 Task: Look for properties with bathroom entrances wider than 32 inches (81 centimeters).
Action: Mouse moved to (606, 184)
Screenshot: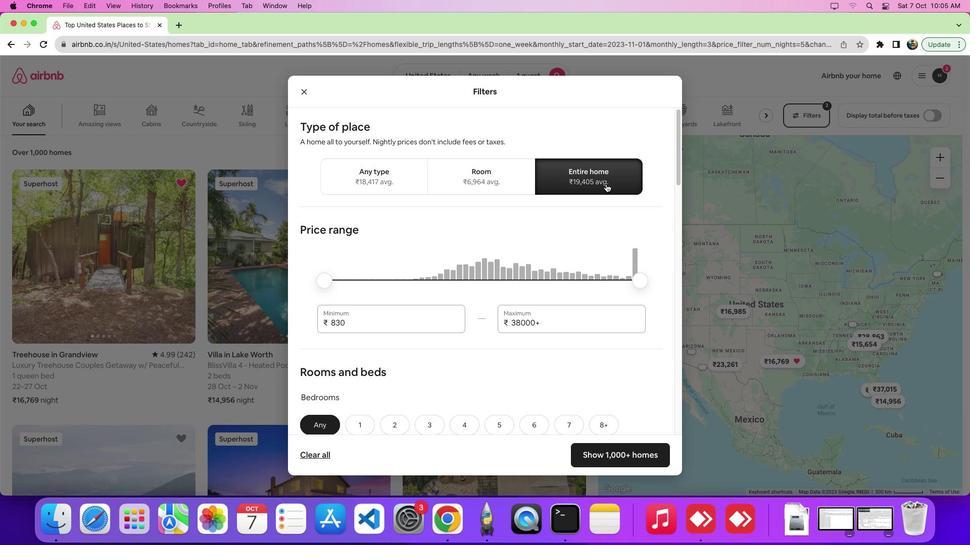 
Action: Mouse pressed left at (606, 184)
Screenshot: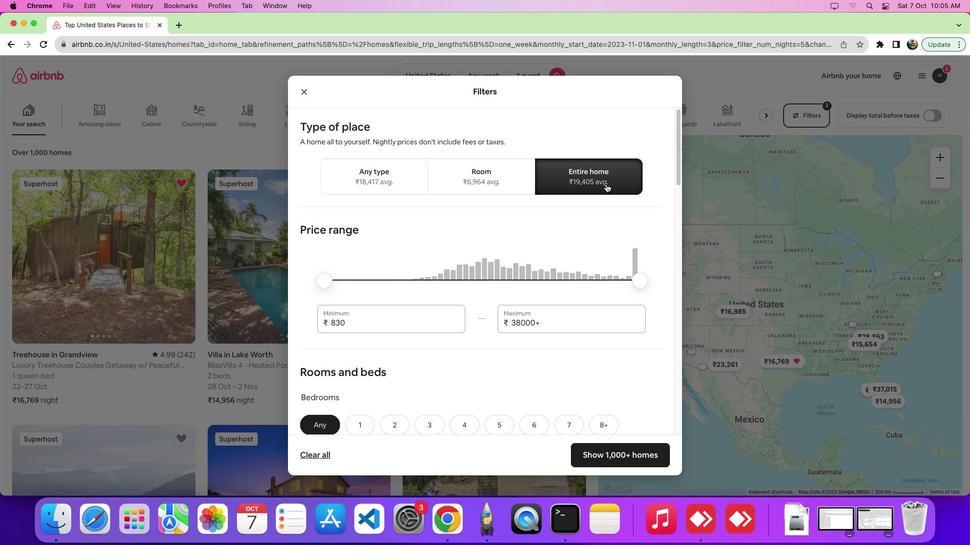 
Action: Mouse moved to (473, 303)
Screenshot: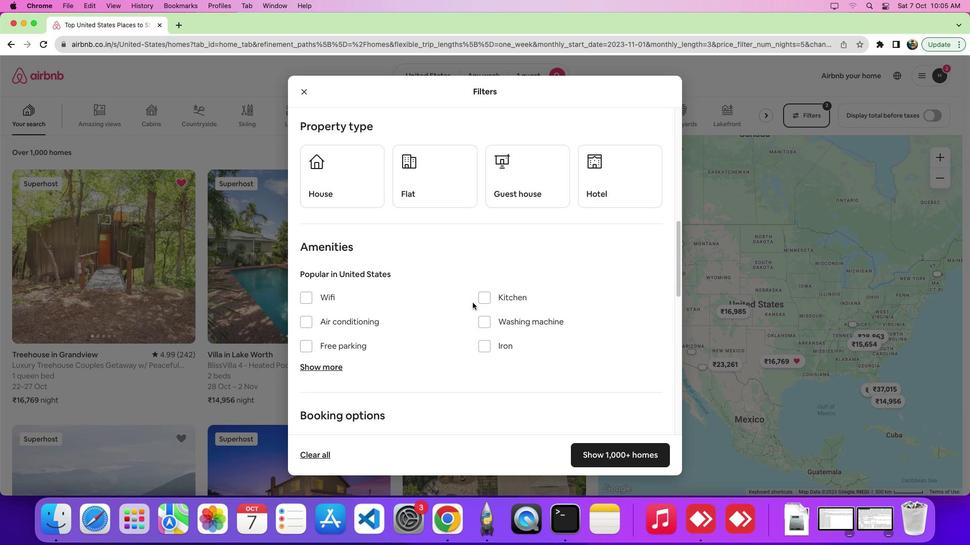 
Action: Mouse scrolled (473, 303) with delta (0, 0)
Screenshot: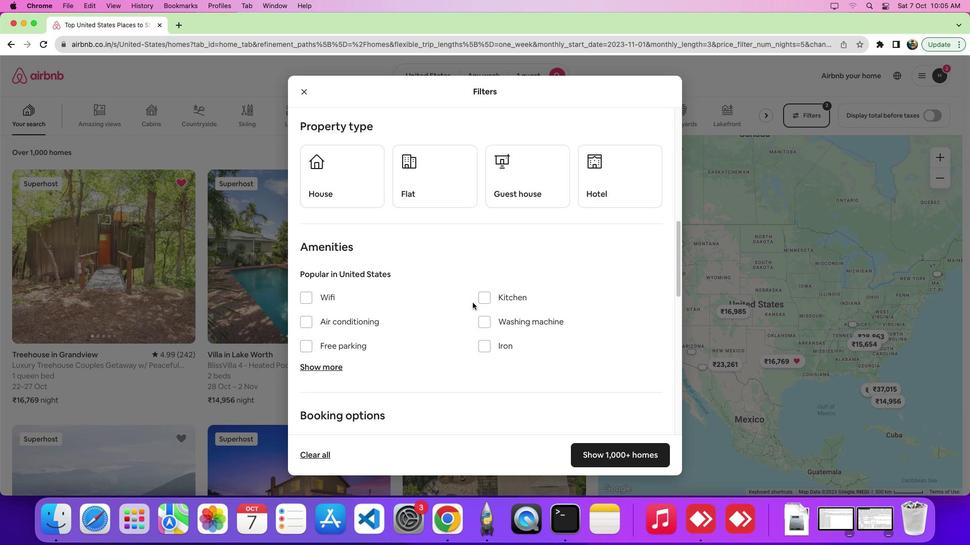
Action: Mouse scrolled (473, 303) with delta (0, 0)
Screenshot: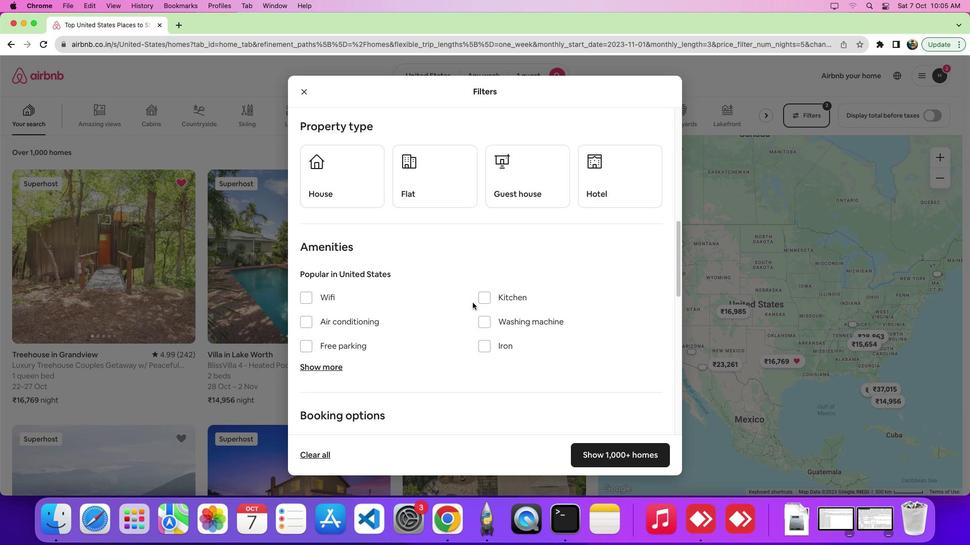 
Action: Mouse scrolled (473, 303) with delta (0, -3)
Screenshot: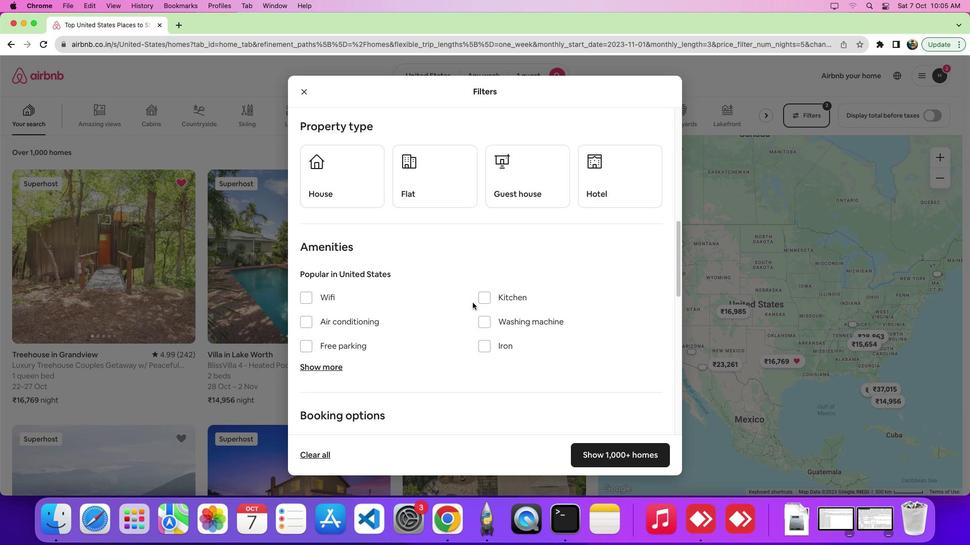 
Action: Mouse scrolled (473, 303) with delta (0, -5)
Screenshot: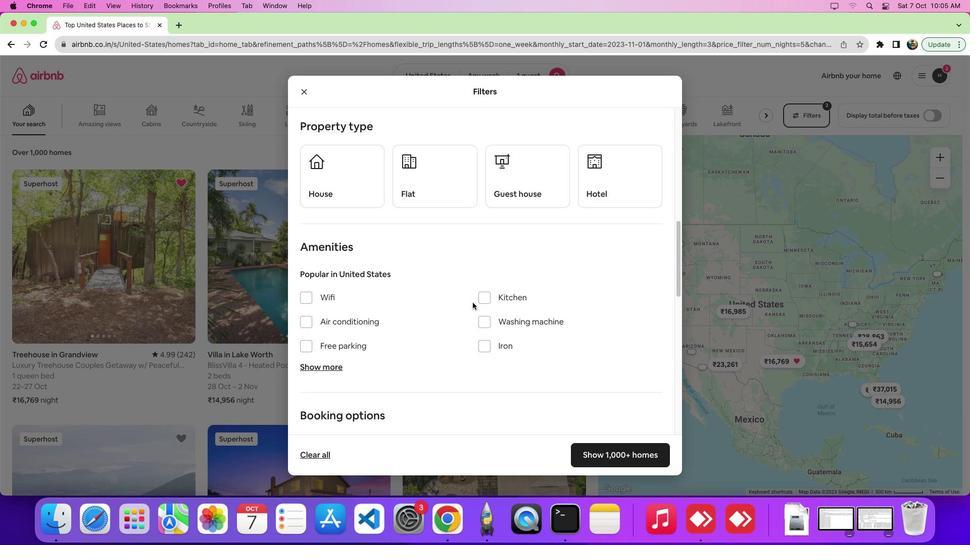 
Action: Mouse scrolled (473, 303) with delta (0, 0)
Screenshot: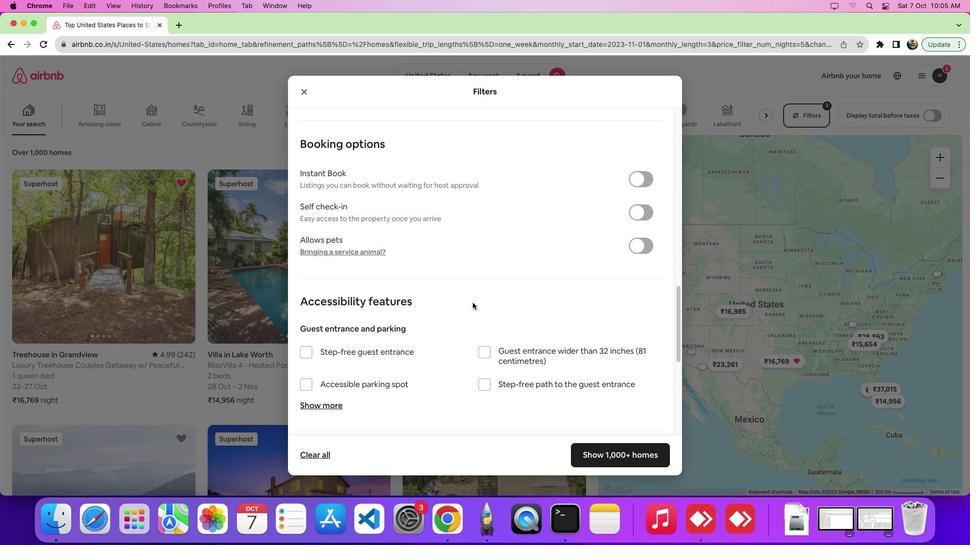 
Action: Mouse scrolled (473, 303) with delta (0, 0)
Screenshot: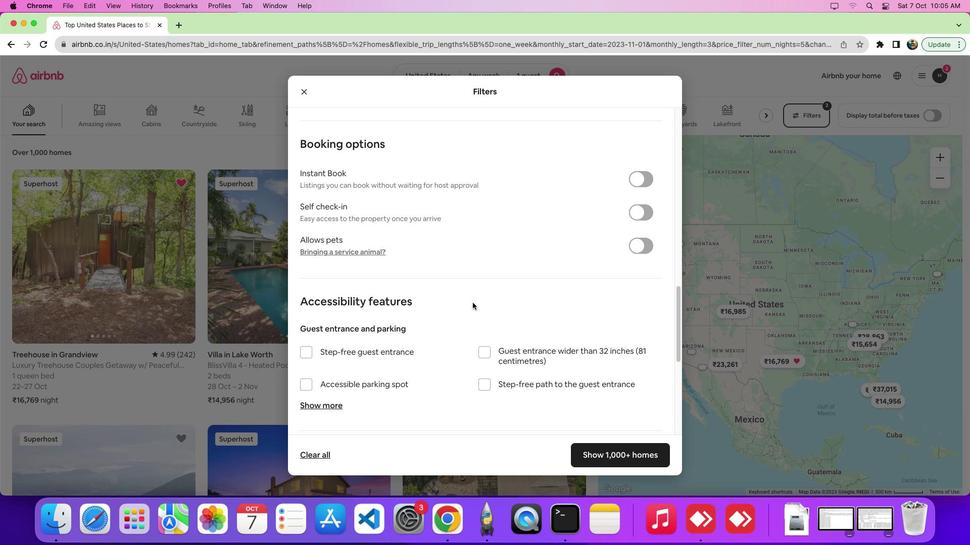 
Action: Mouse scrolled (473, 303) with delta (0, -1)
Screenshot: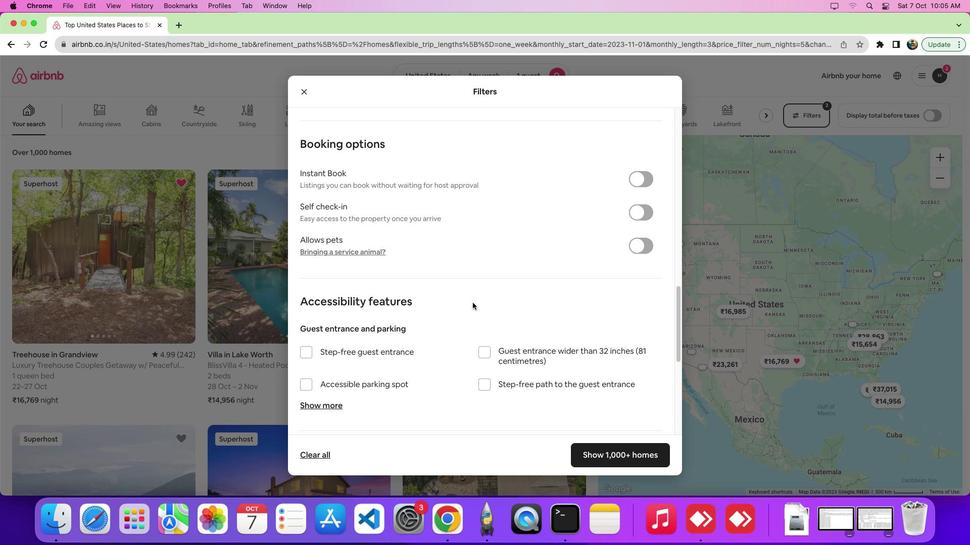 
Action: Mouse scrolled (473, 303) with delta (0, -2)
Screenshot: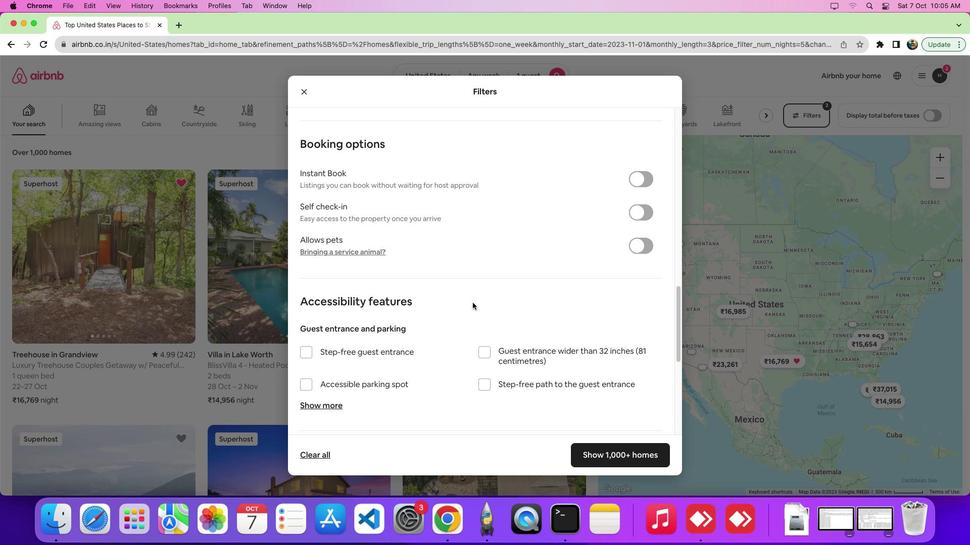 
Action: Mouse scrolled (473, 303) with delta (0, 0)
Screenshot: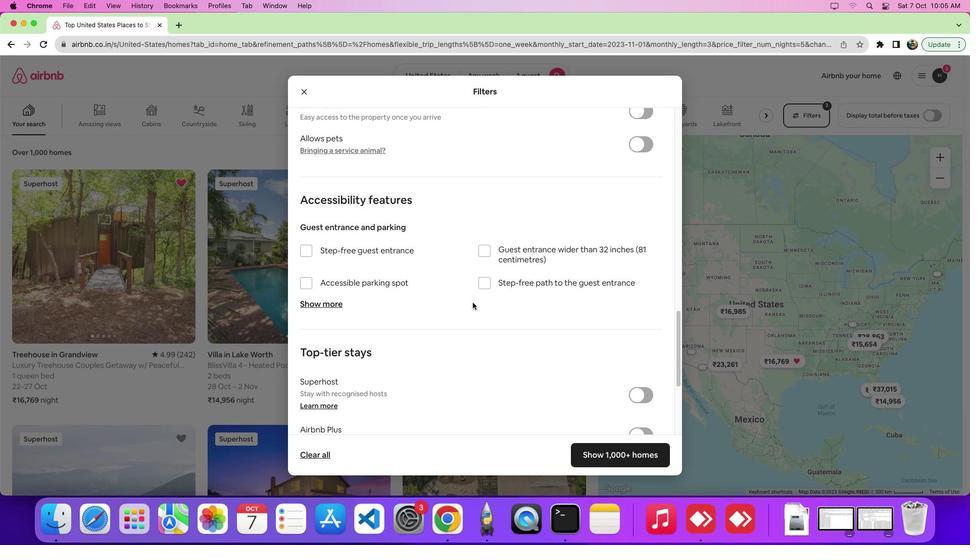 
Action: Mouse scrolled (473, 303) with delta (0, 0)
Screenshot: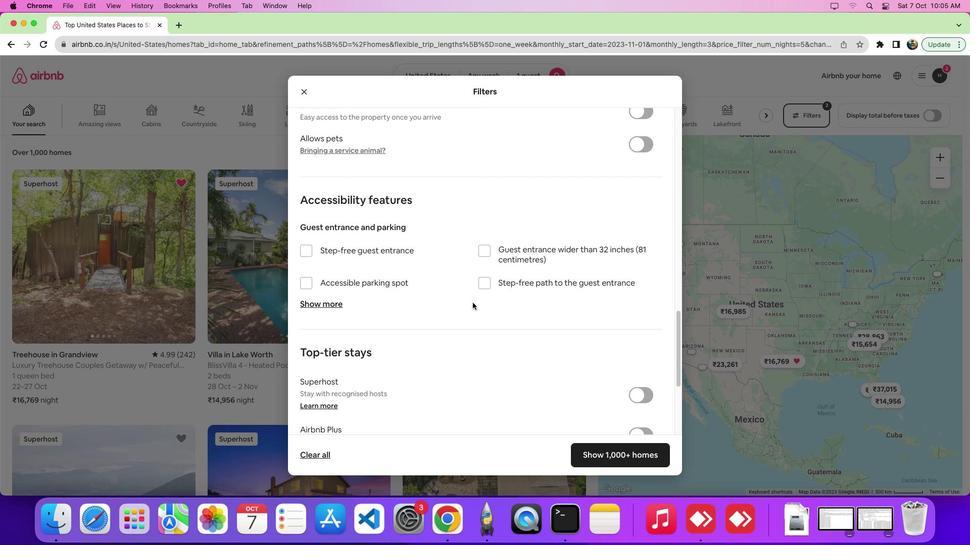 
Action: Mouse scrolled (473, 303) with delta (0, 0)
Screenshot: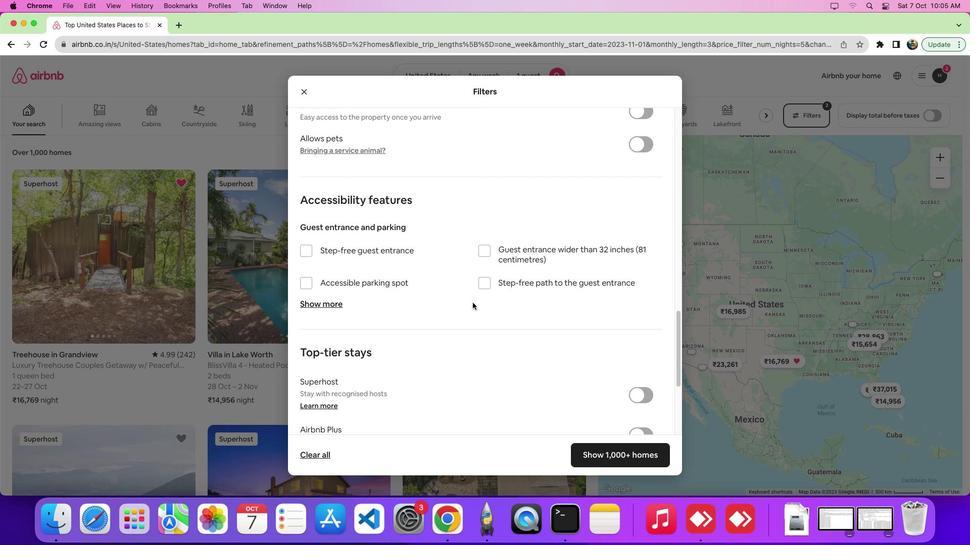 
Action: Mouse moved to (405, 303)
Screenshot: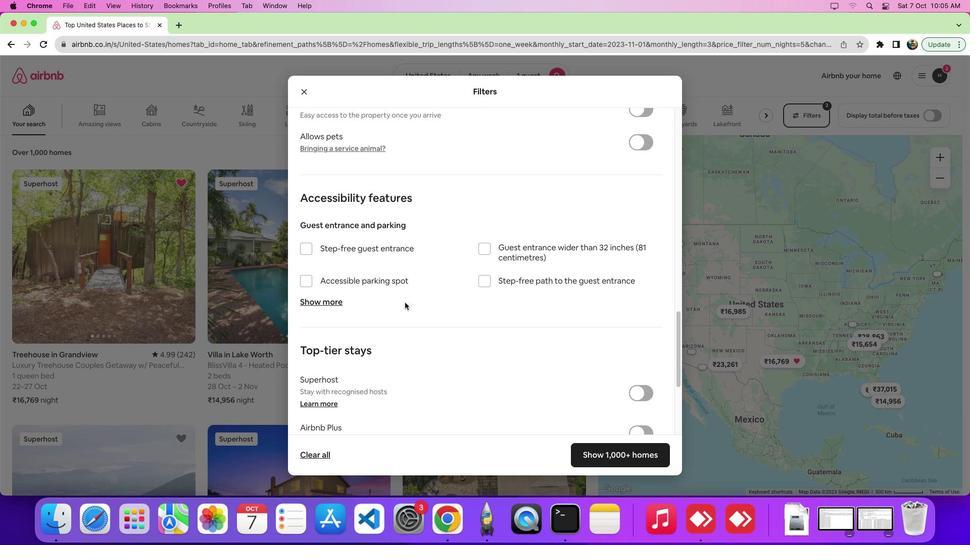 
Action: Mouse scrolled (405, 303) with delta (0, 0)
Screenshot: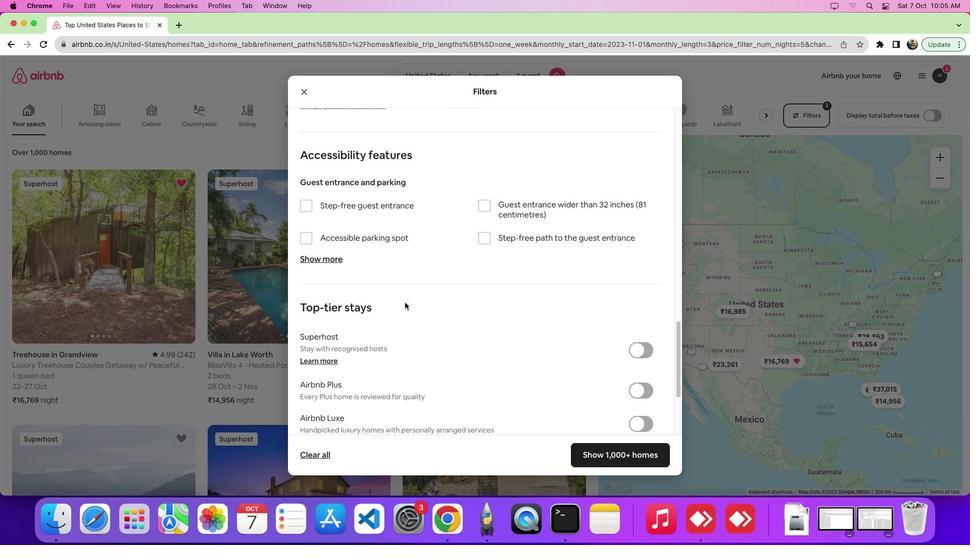 
Action: Mouse scrolled (405, 303) with delta (0, 0)
Screenshot: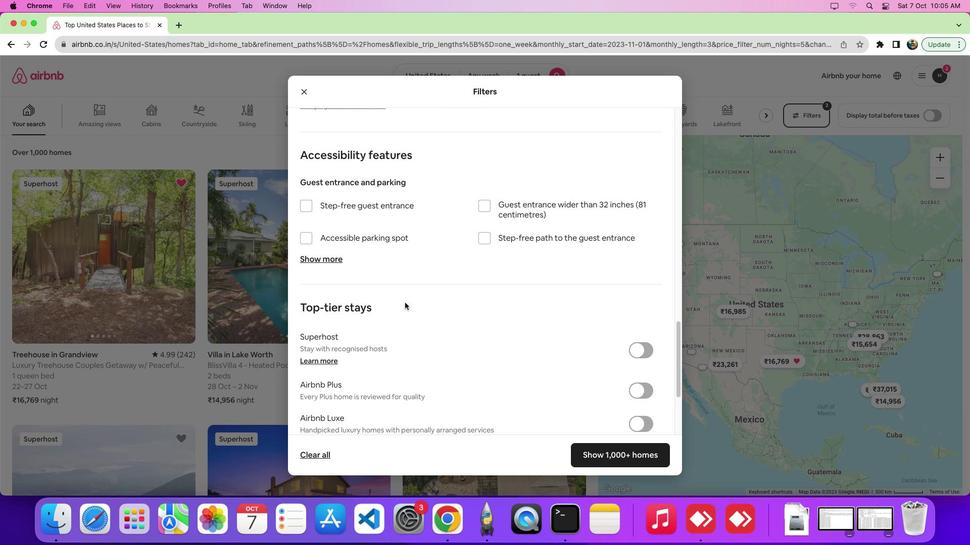 
Action: Mouse scrolled (405, 303) with delta (0, 0)
Screenshot: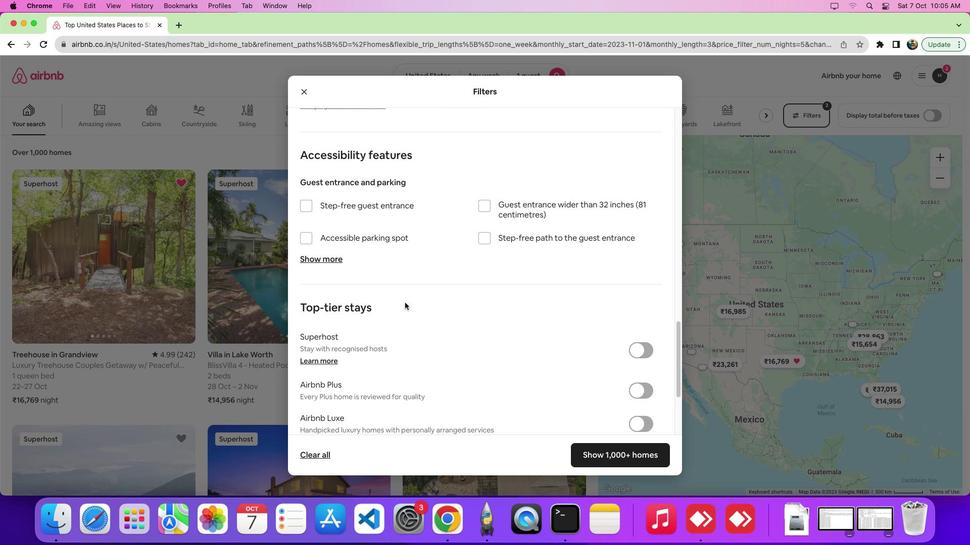 
Action: Mouse moved to (325, 256)
Screenshot: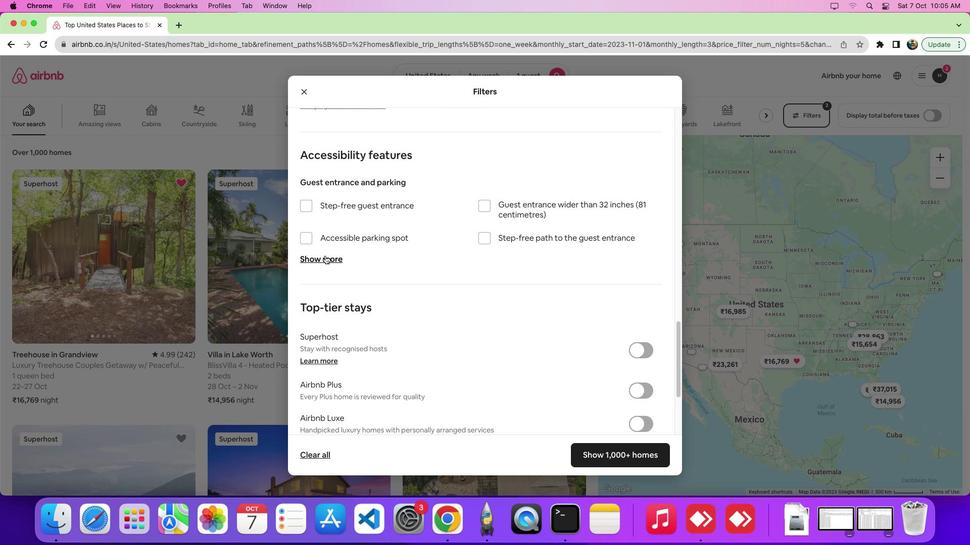 
Action: Mouse pressed left at (325, 256)
Screenshot: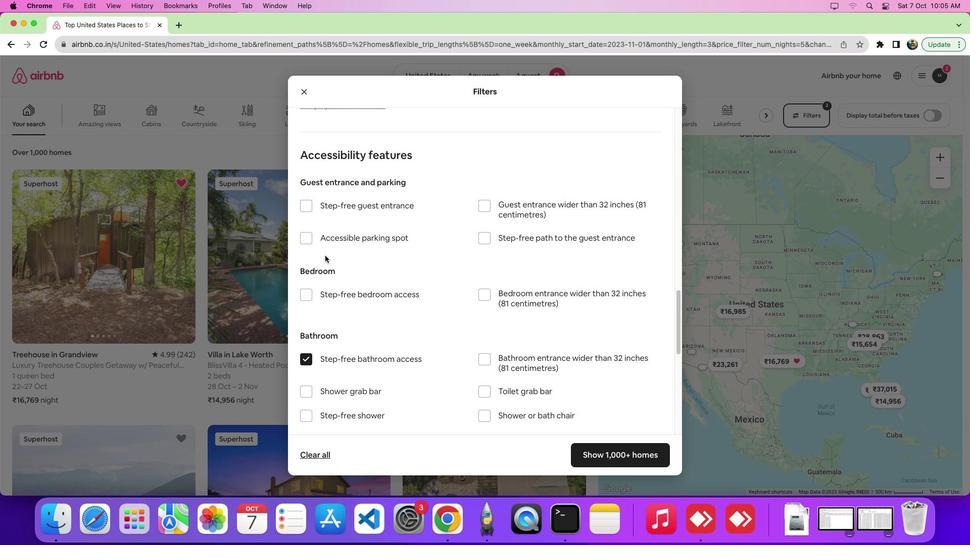 
Action: Mouse moved to (479, 295)
Screenshot: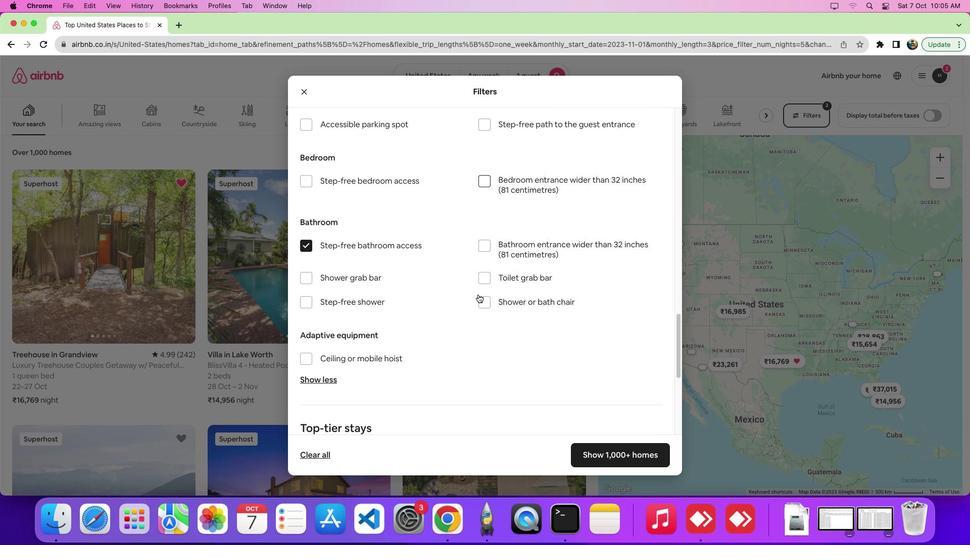 
Action: Mouse scrolled (479, 295) with delta (0, 0)
Screenshot: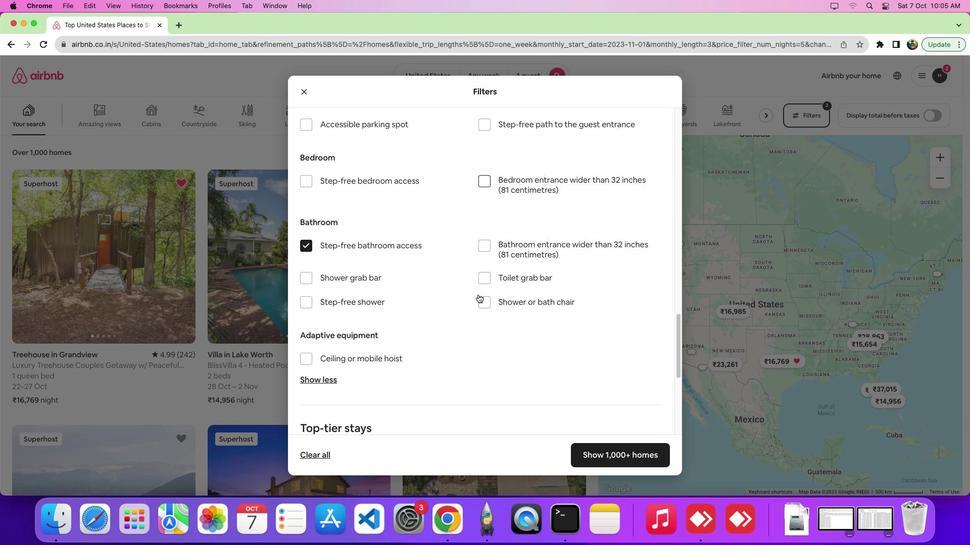 
Action: Mouse scrolled (479, 295) with delta (0, 0)
Screenshot: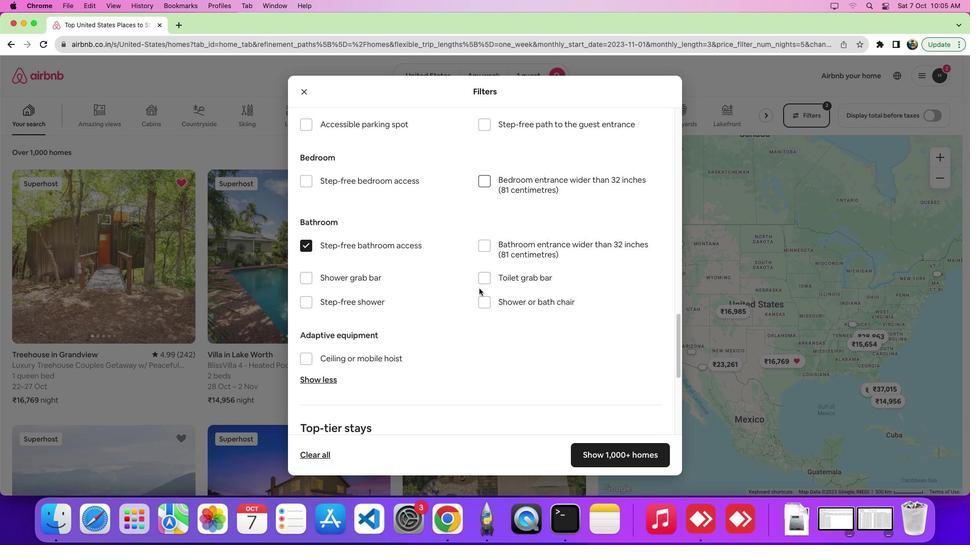 
Action: Mouse scrolled (479, 295) with delta (0, -1)
Screenshot: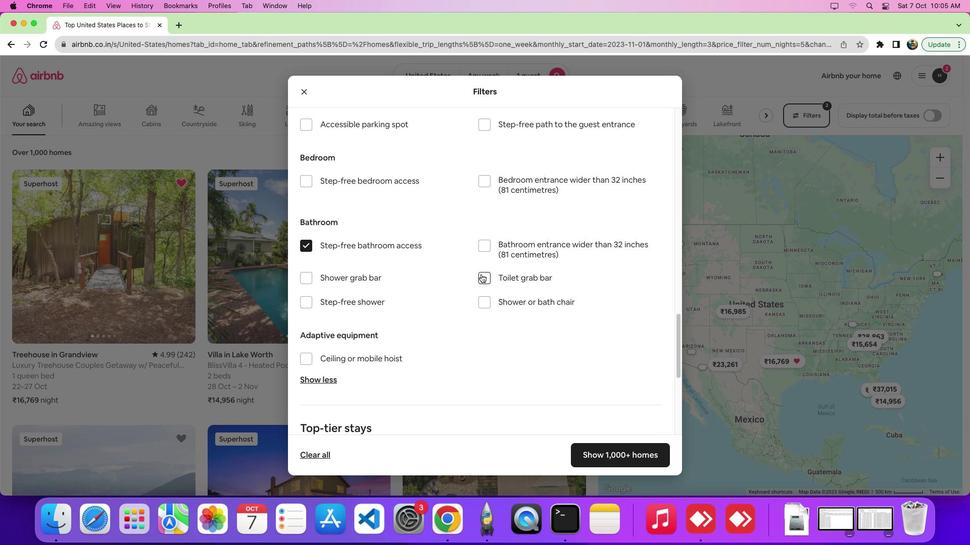 
Action: Mouse moved to (306, 248)
Screenshot: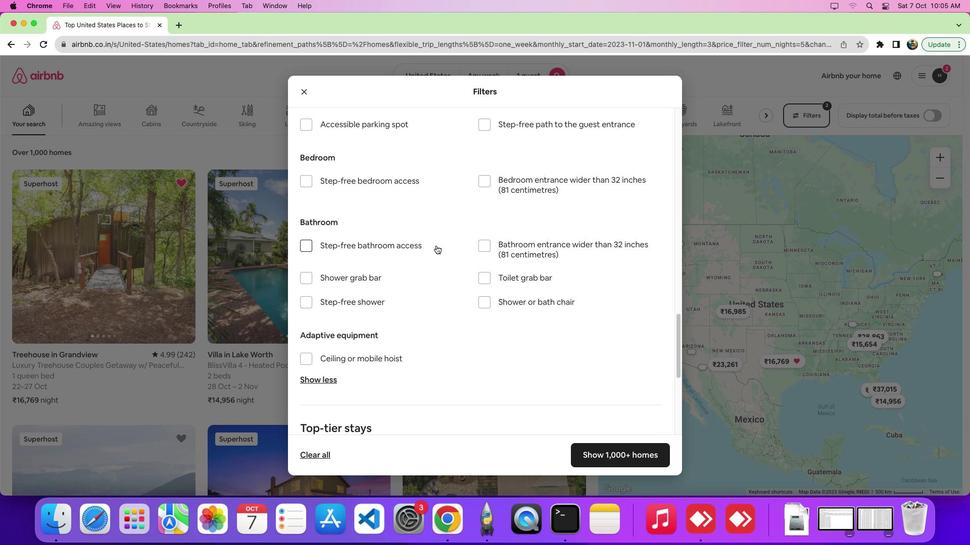 
Action: Mouse pressed left at (306, 248)
Screenshot: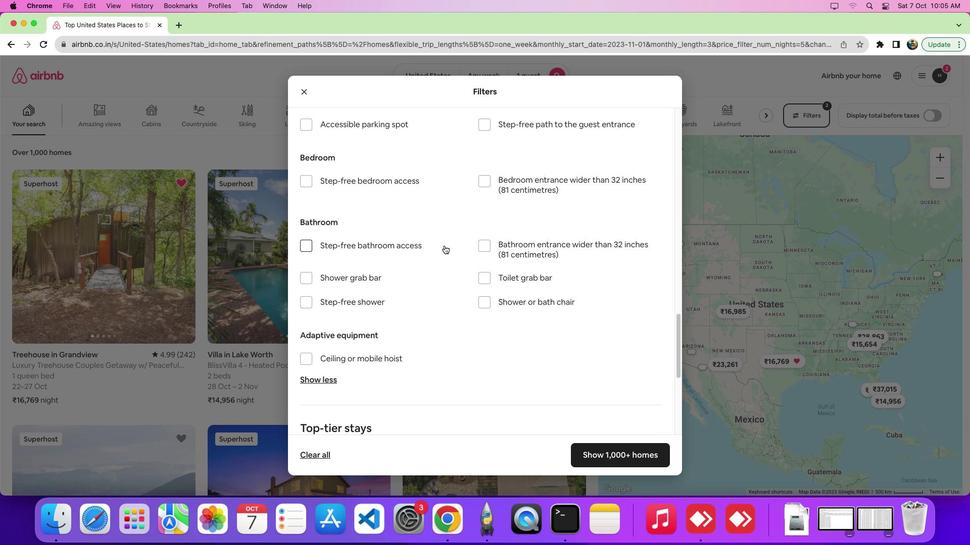 
Action: Mouse moved to (489, 246)
Screenshot: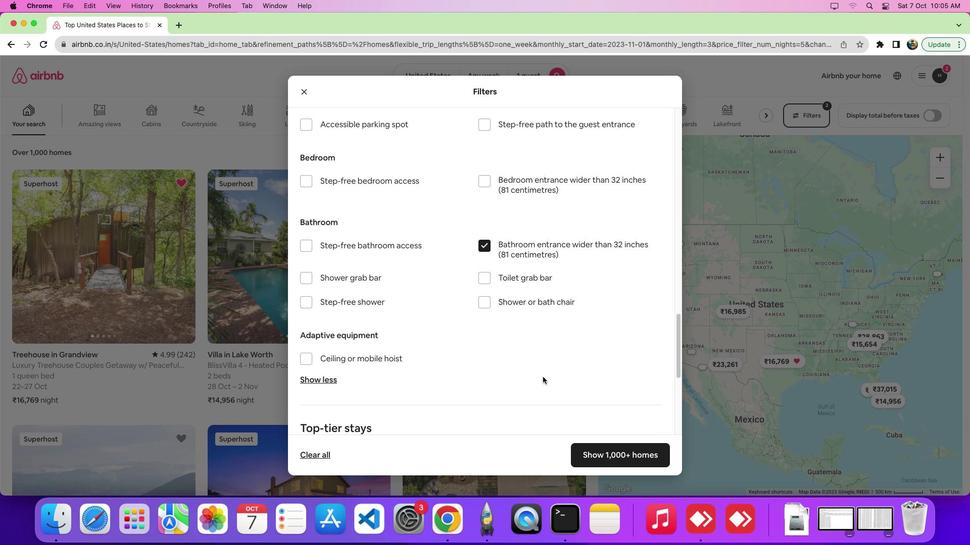 
Action: Mouse pressed left at (489, 246)
Screenshot: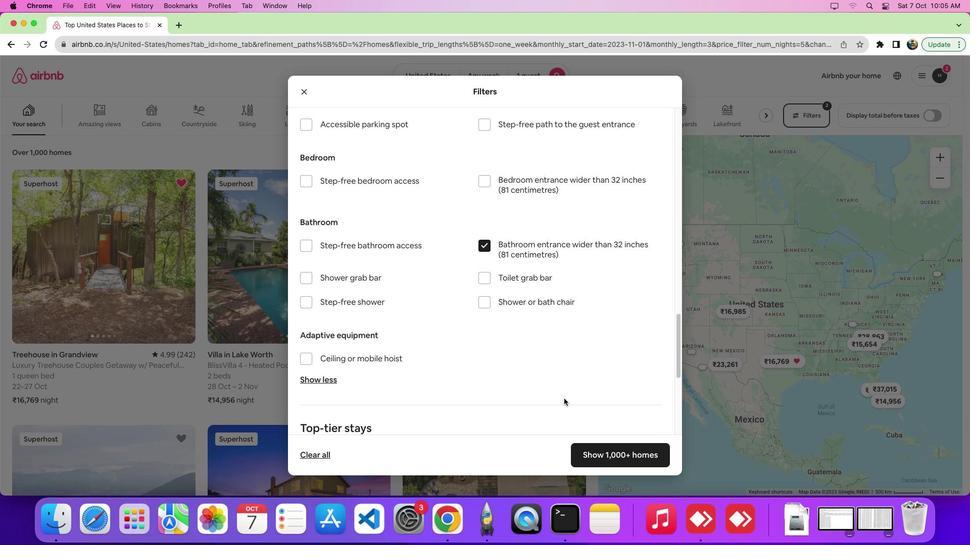 
Action: Mouse moved to (604, 453)
Screenshot: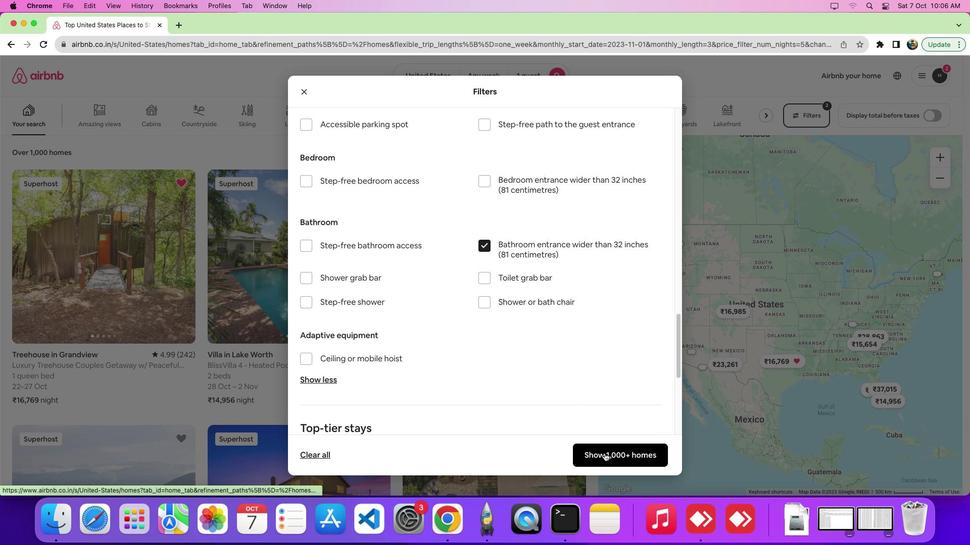 
Action: Mouse pressed left at (604, 453)
Screenshot: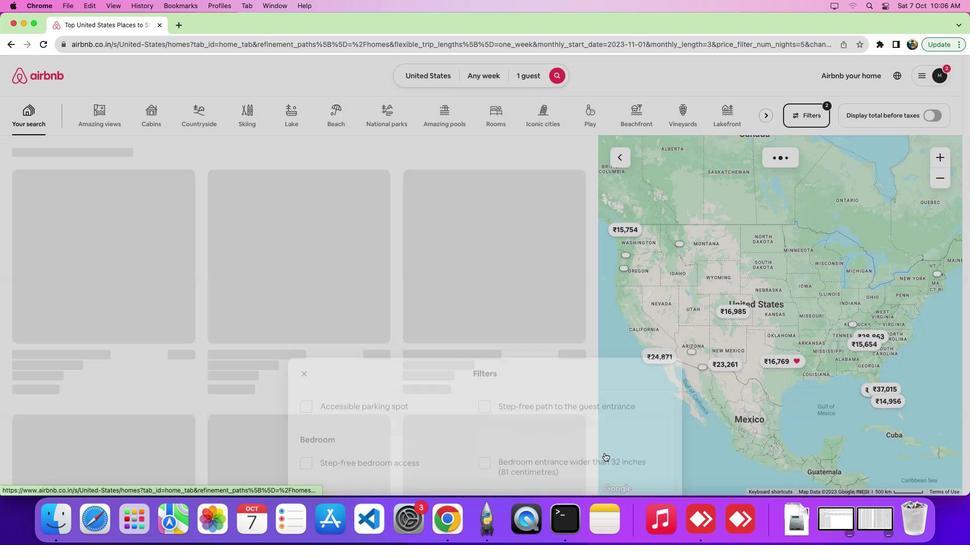 
Action: Mouse moved to (369, 233)
Screenshot: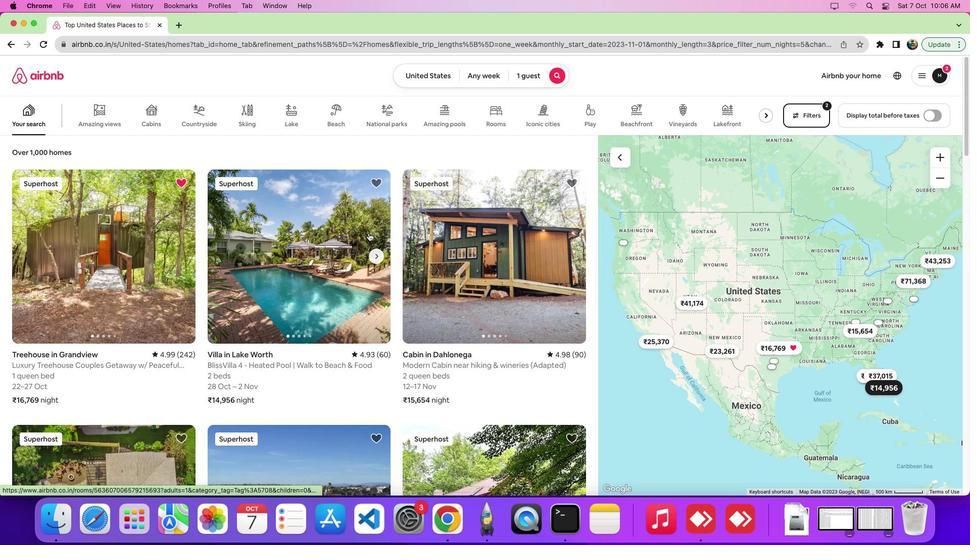 
